 Task: Apply bold to horizontal axis title "Count" to bold.
Action: Mouse pressed left at (56, 367)
Screenshot: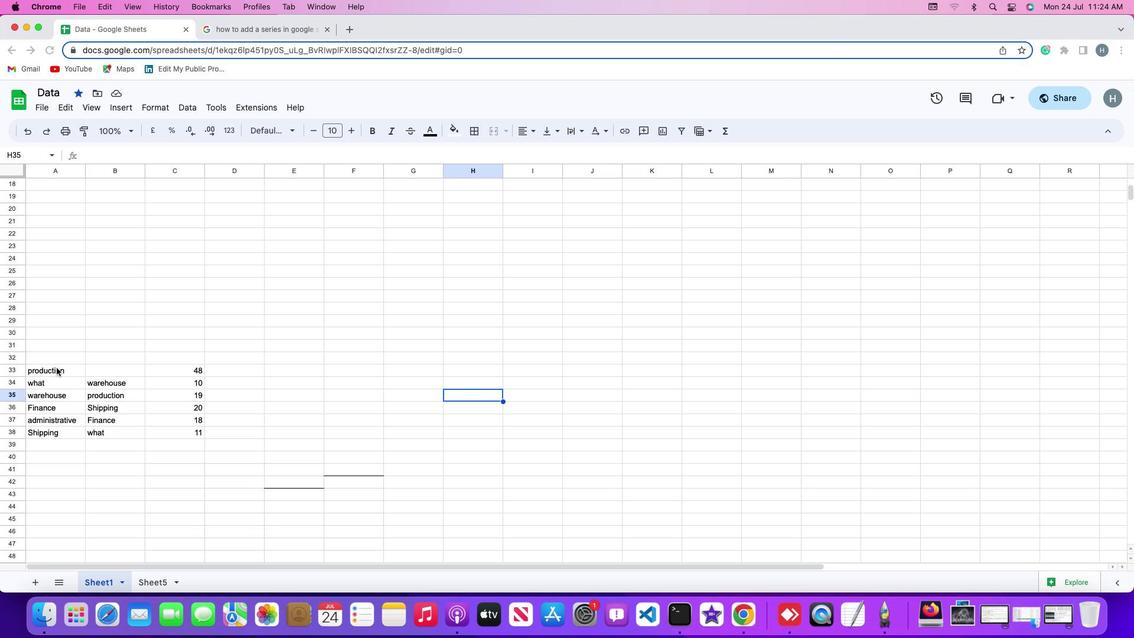 
Action: Mouse pressed left at (56, 367)
Screenshot: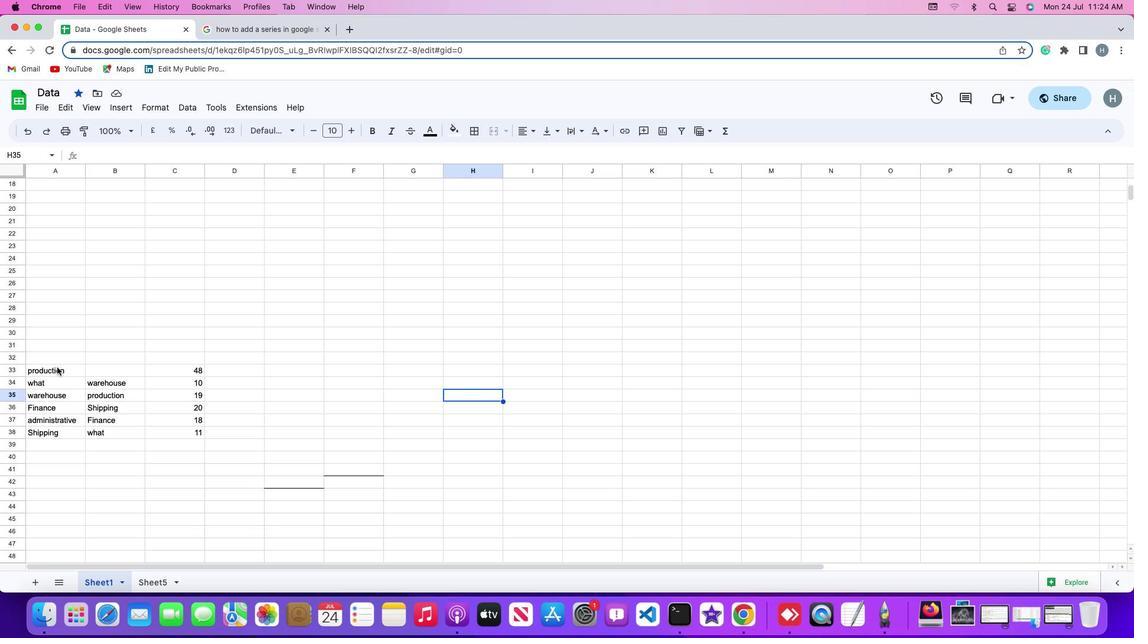 
Action: Mouse moved to (120, 106)
Screenshot: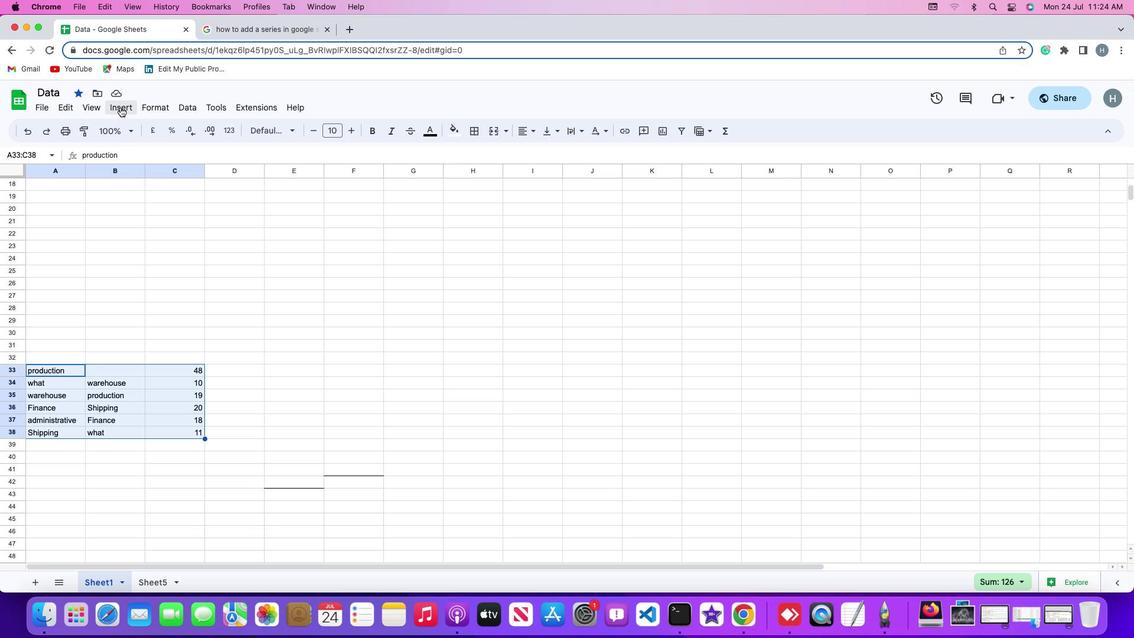 
Action: Mouse pressed left at (120, 106)
Screenshot: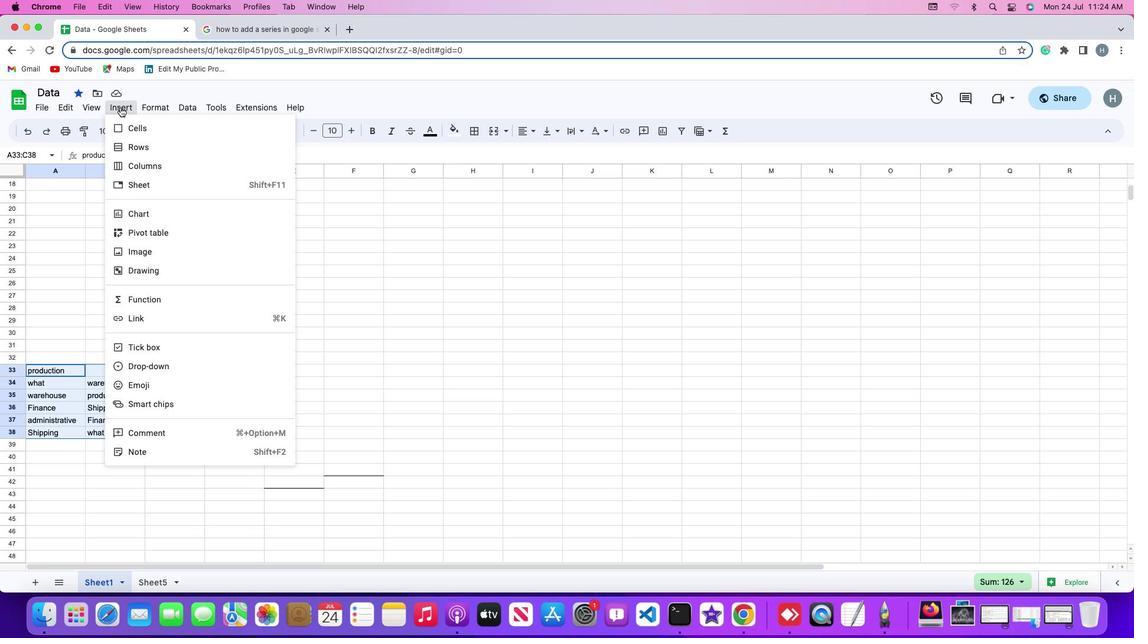 
Action: Mouse moved to (149, 212)
Screenshot: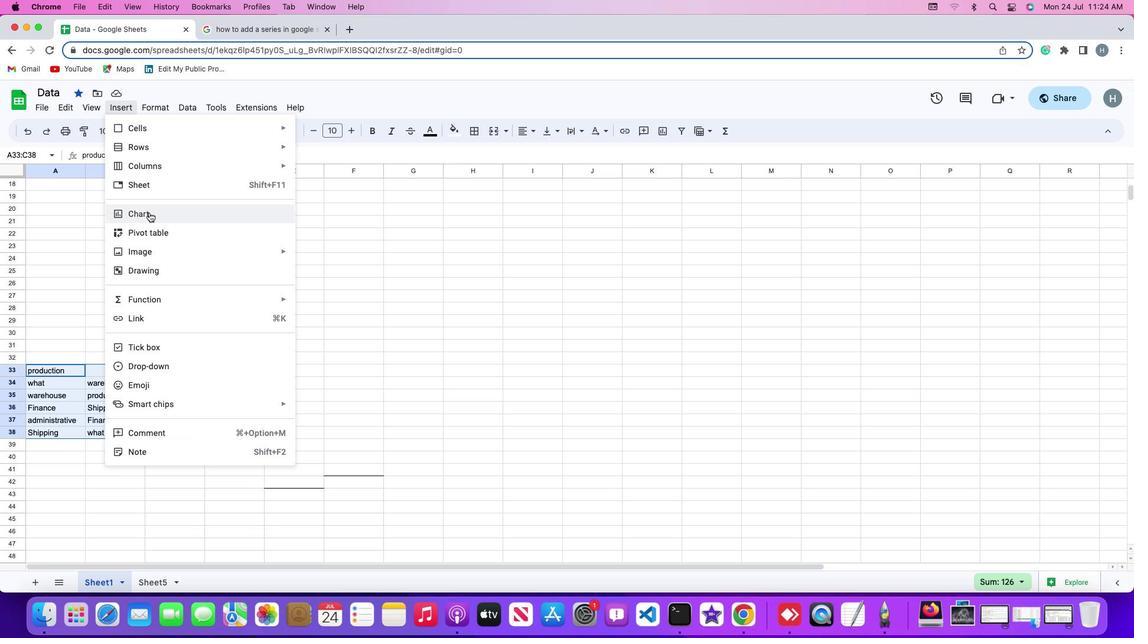
Action: Mouse pressed left at (149, 212)
Screenshot: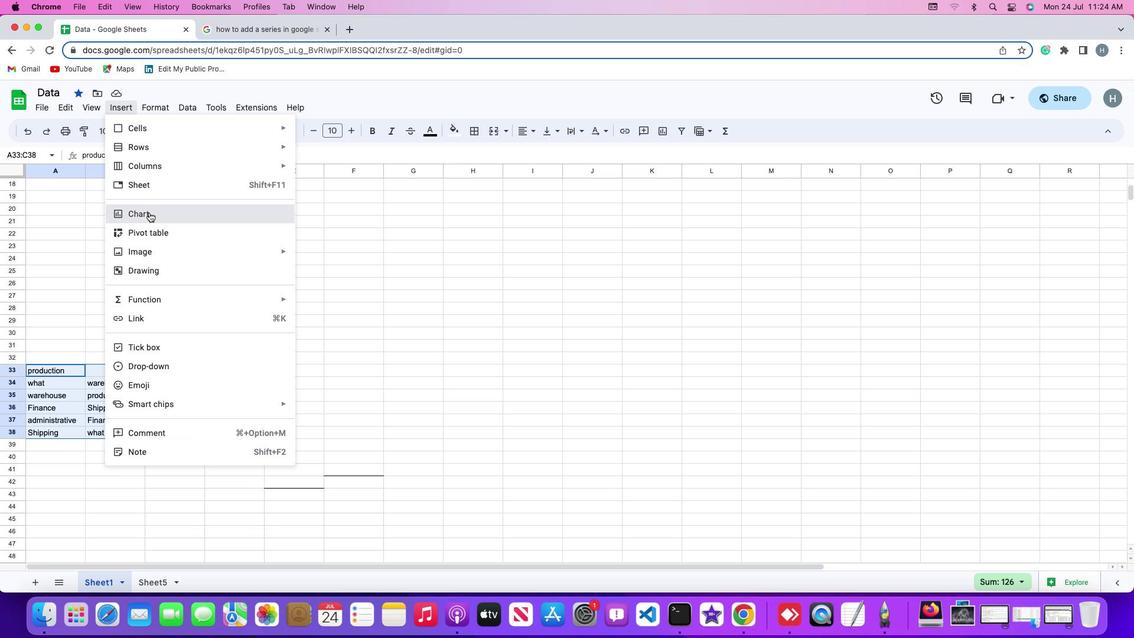 
Action: Mouse moved to (1087, 167)
Screenshot: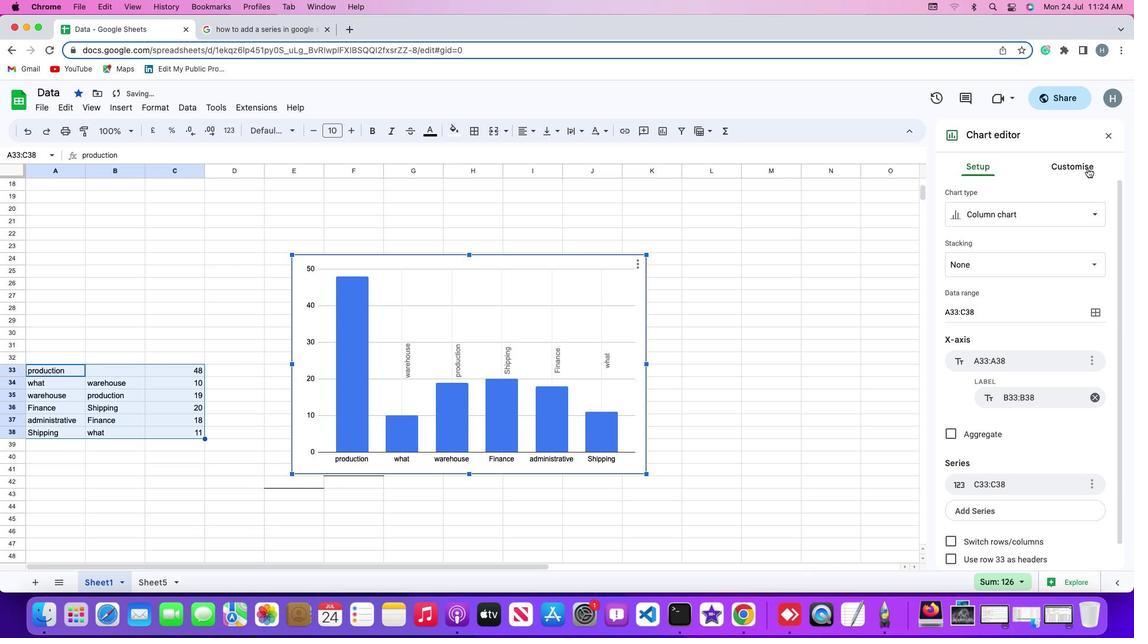 
Action: Mouse pressed left at (1087, 167)
Screenshot: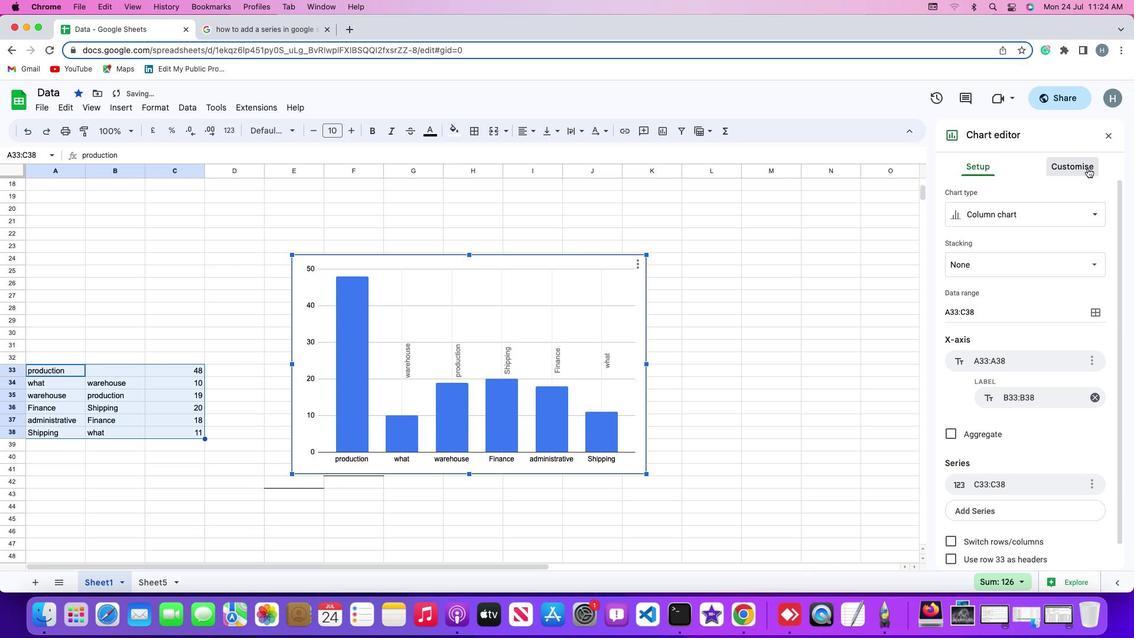 
Action: Mouse moved to (1018, 228)
Screenshot: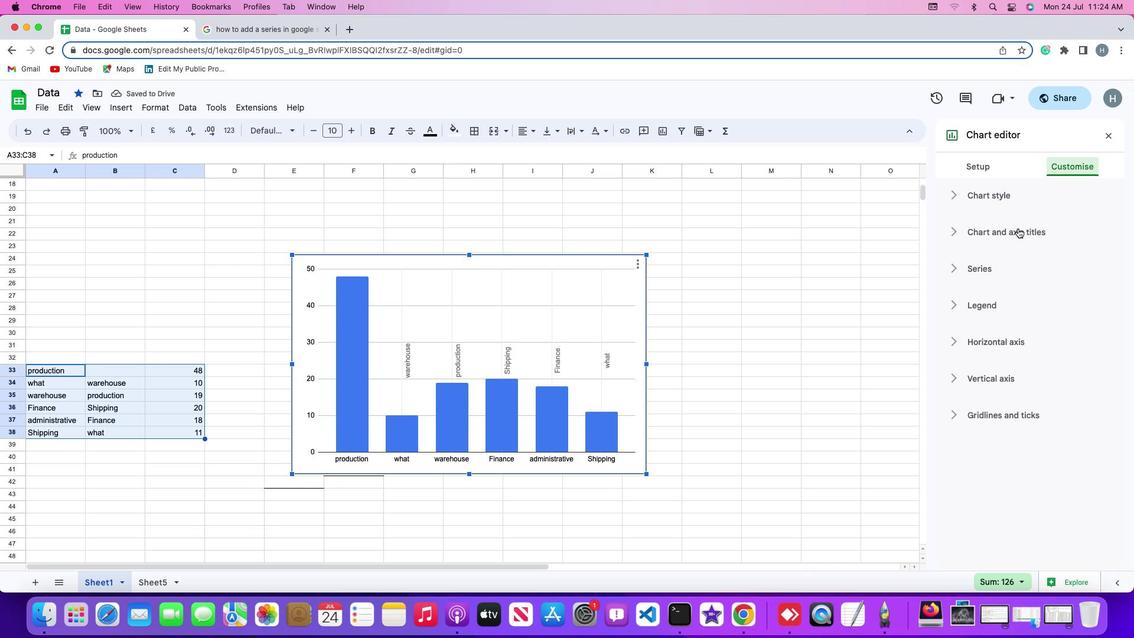 
Action: Mouse pressed left at (1018, 228)
Screenshot: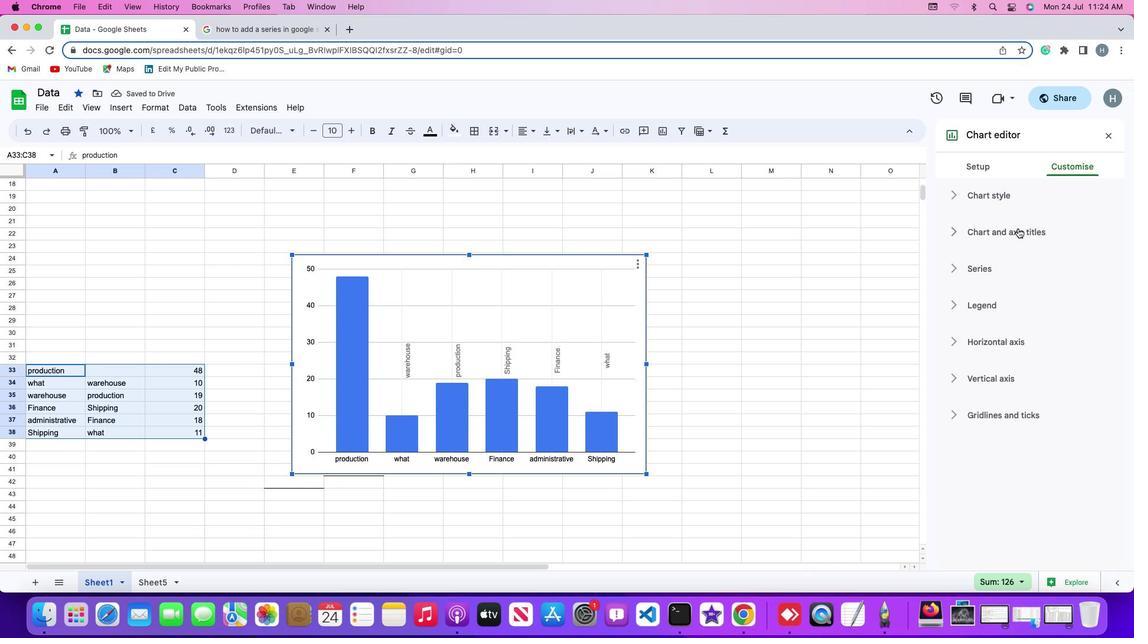 
Action: Mouse moved to (1018, 261)
Screenshot: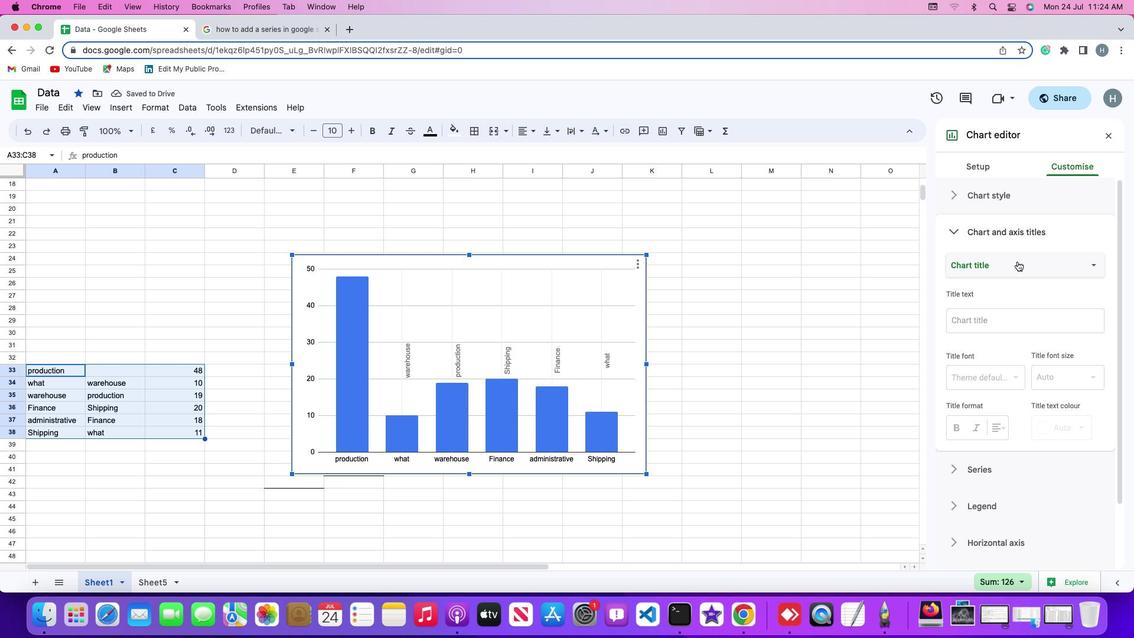 
Action: Mouse pressed left at (1018, 261)
Screenshot: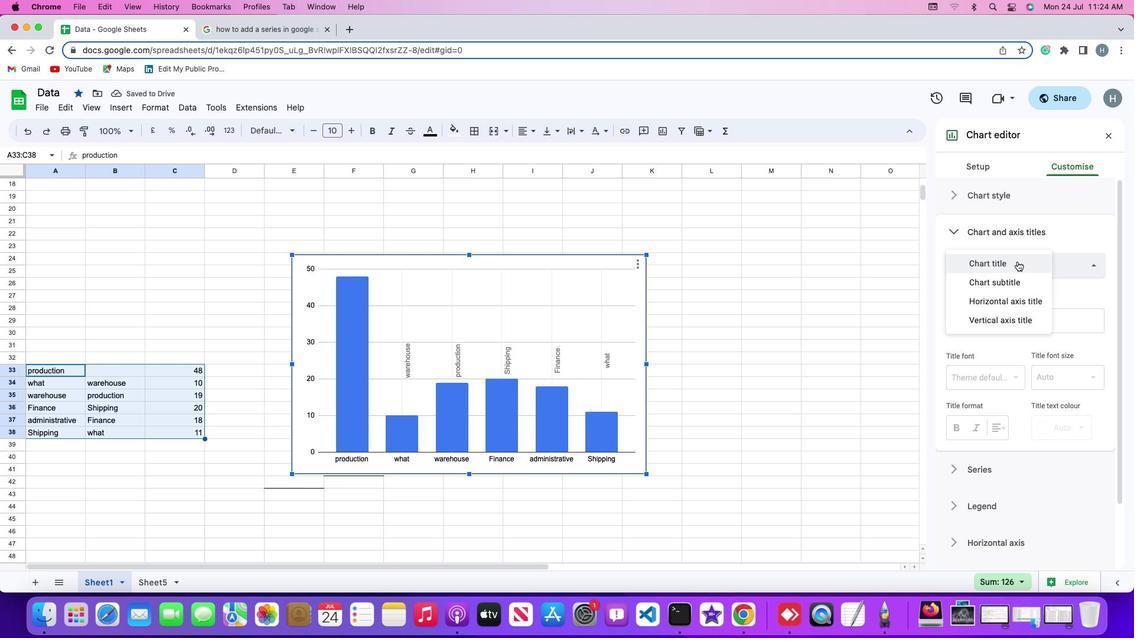 
Action: Mouse moved to (1010, 299)
Screenshot: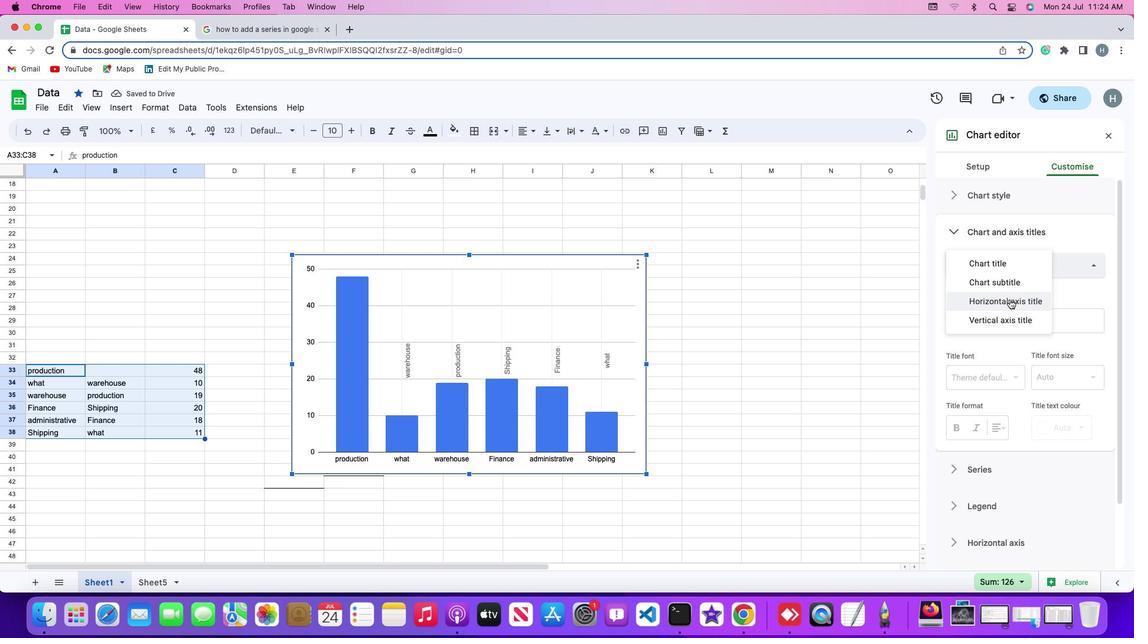 
Action: Mouse pressed left at (1010, 299)
Screenshot: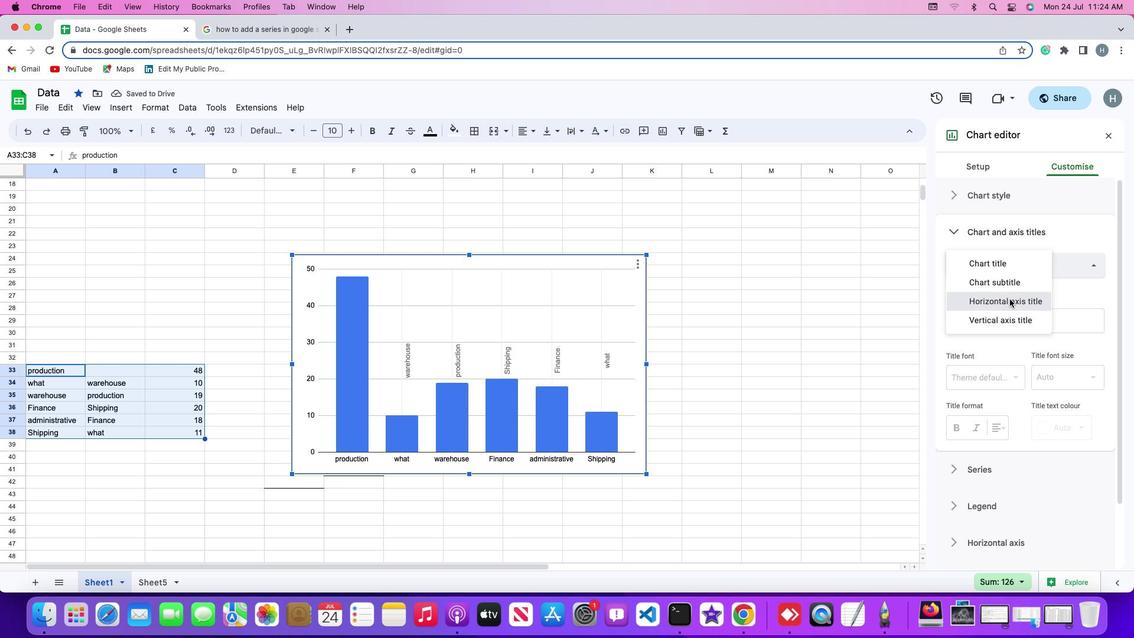 
Action: Mouse moved to (1003, 314)
Screenshot: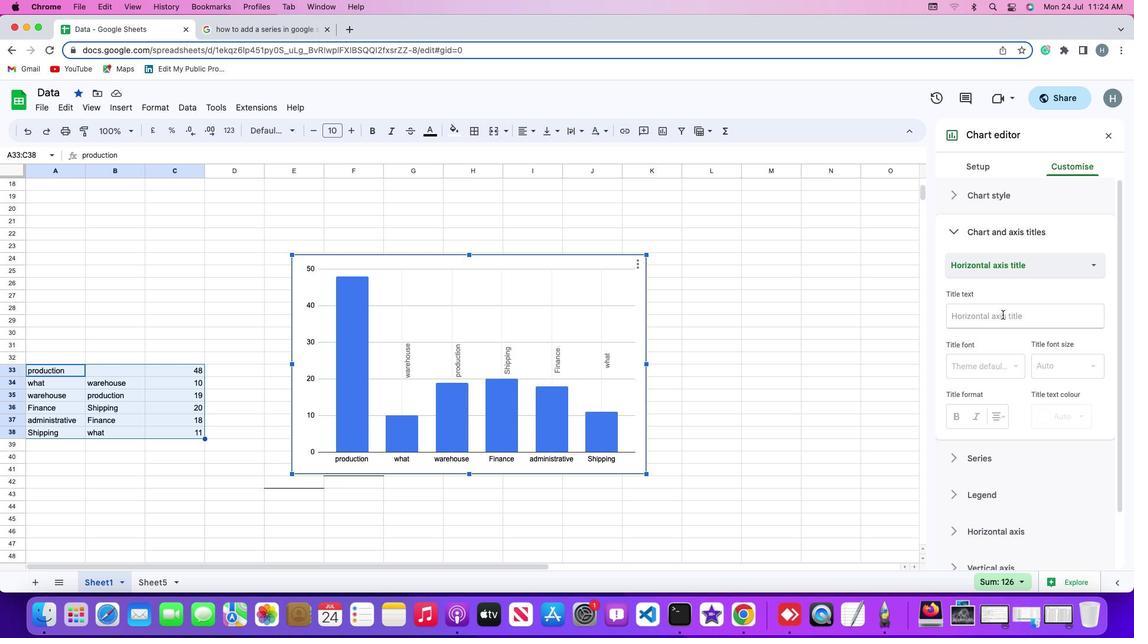 
Action: Mouse pressed left at (1003, 314)
Screenshot: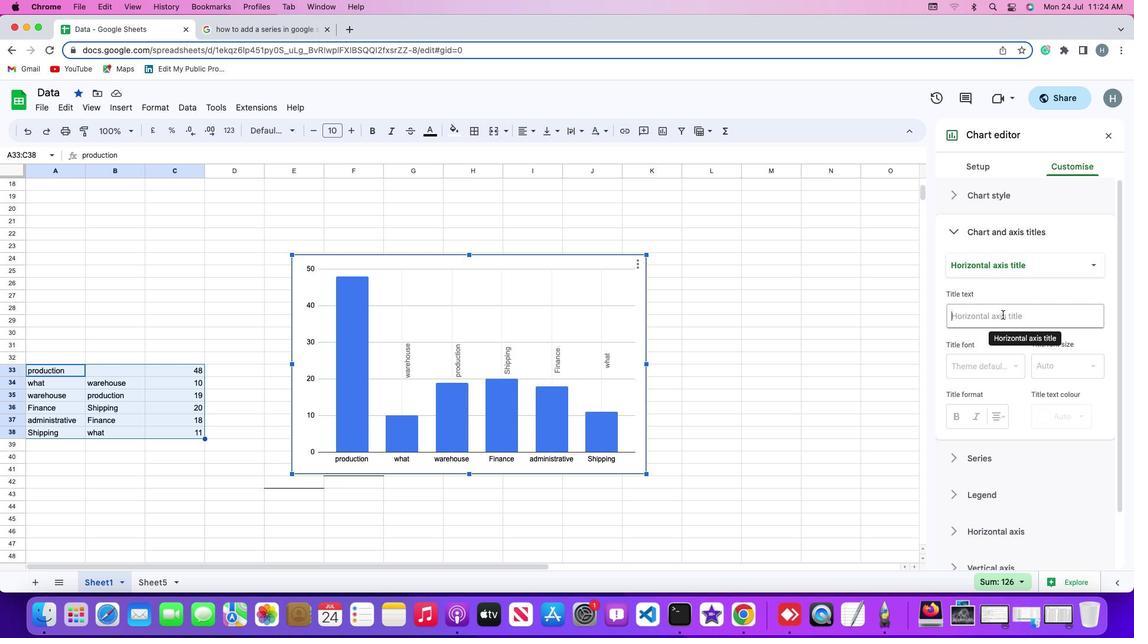 
Action: Key pressed Key.shift'C''o''u''n''t'
Screenshot: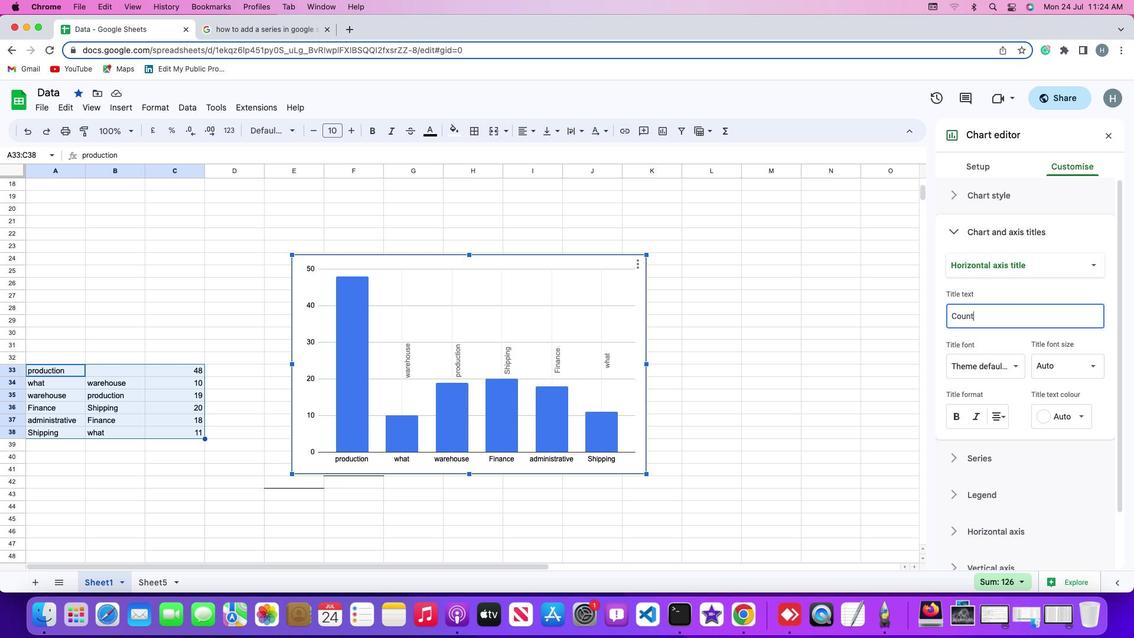 
Action: Mouse moved to (960, 415)
Screenshot: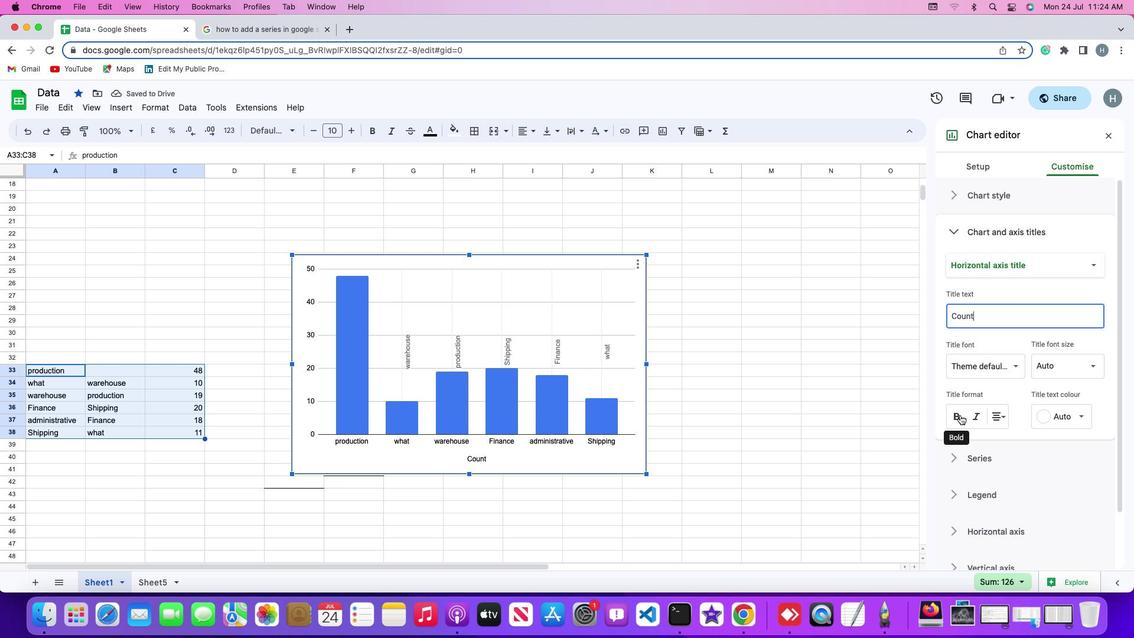 
Action: Mouse pressed left at (960, 415)
Screenshot: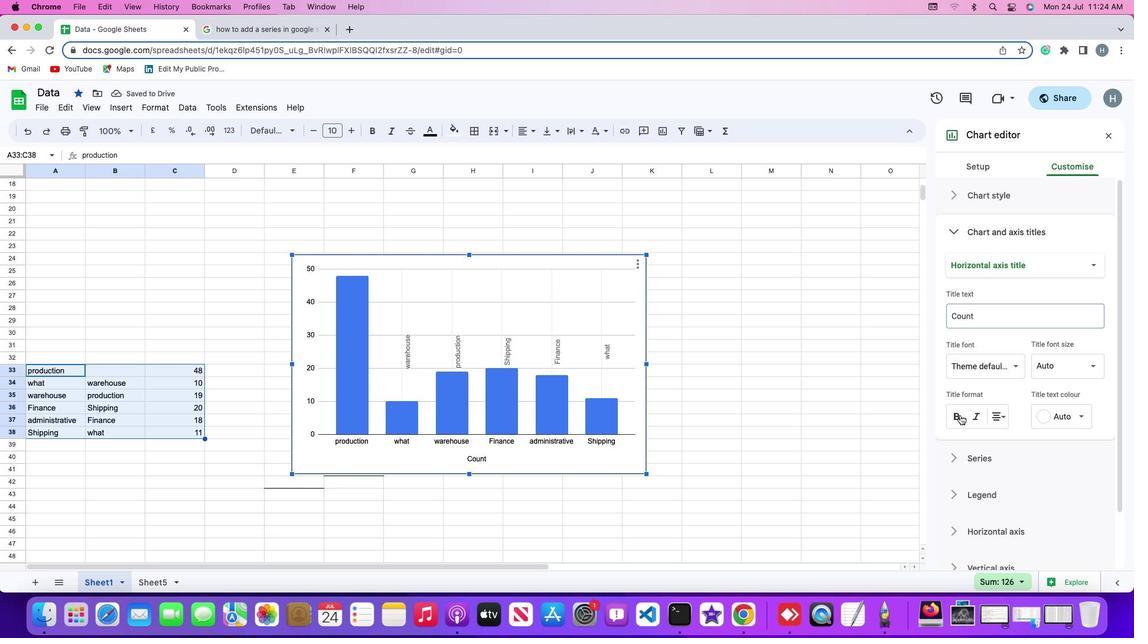 
Action: Mouse moved to (793, 359)
Screenshot: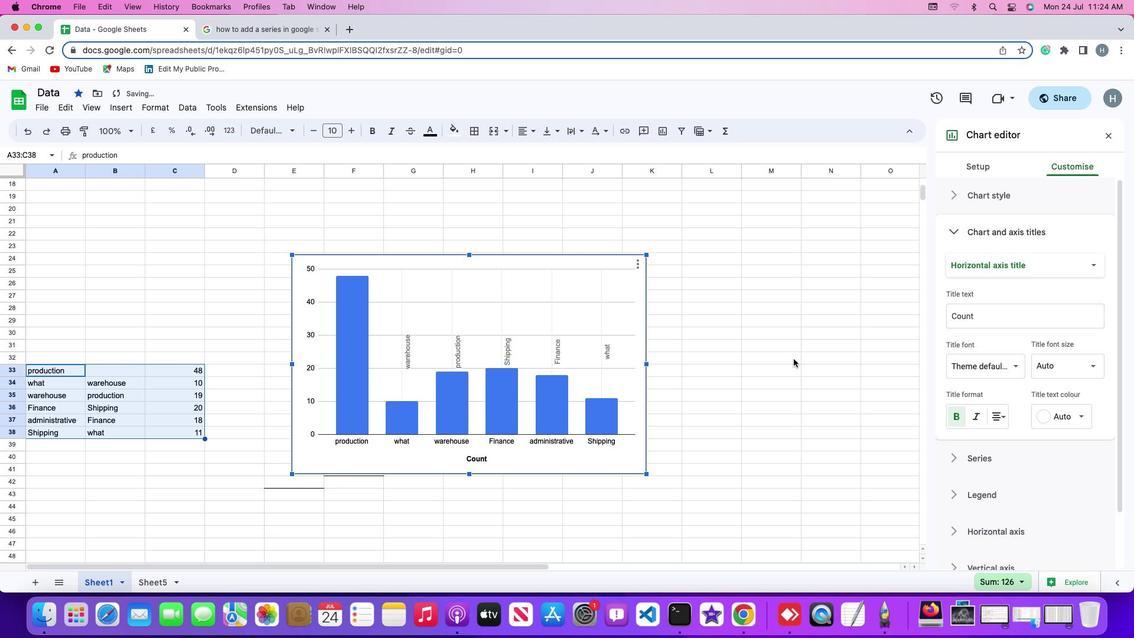 
